 Task: Report junk the email   from Email0000000008 with a subject Subject0000000025. Block email   from Email0000000009 with a subject Subject0000000026. Download email   from Email0000000010 with a subject Subject0000000026. Open email in a new window   from Email0000000010 with a subject Subject0000000026. Translate email to English   from Email0000000010 with a subject Subject0000000027
Action: Mouse moved to (288, 488)
Screenshot: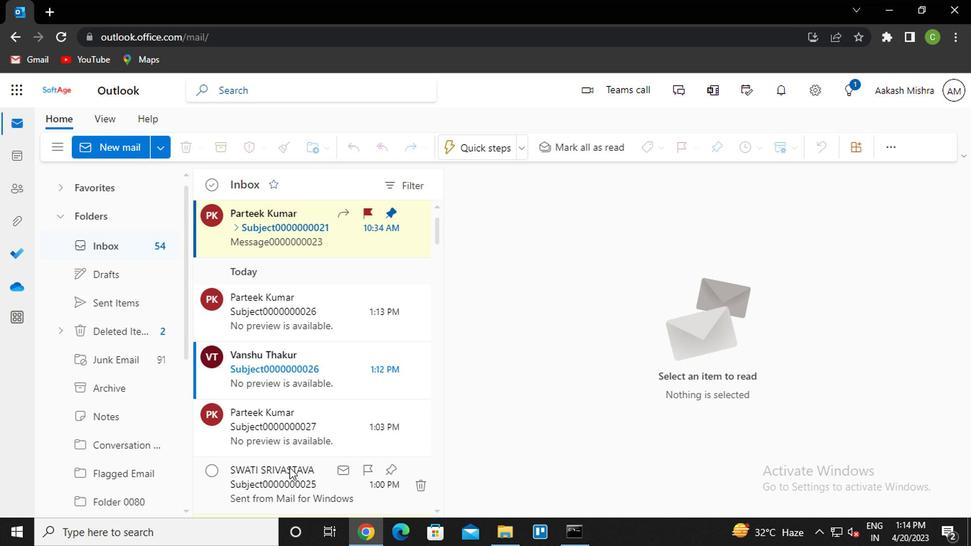 
Action: Mouse pressed left at (288, 488)
Screenshot: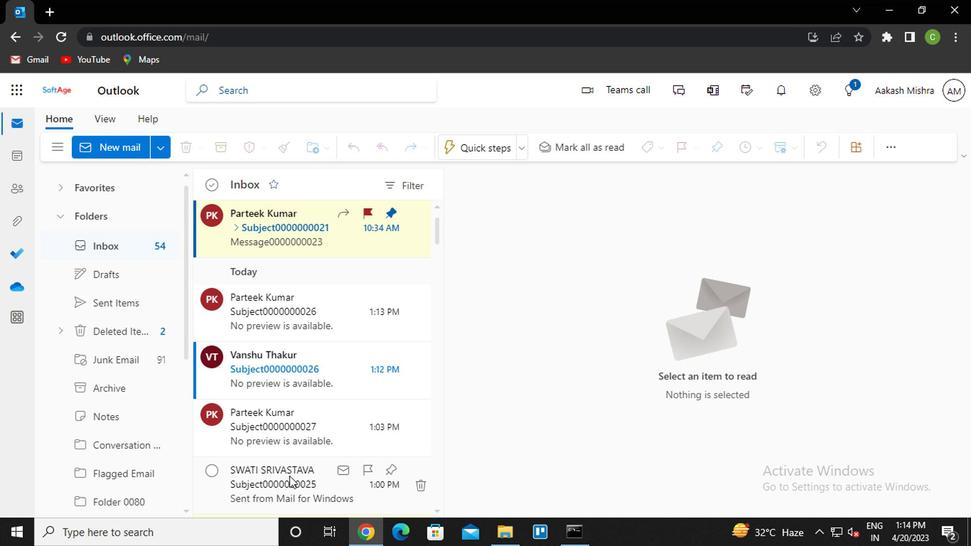 
Action: Mouse scrolled (288, 488) with delta (0, 0)
Screenshot: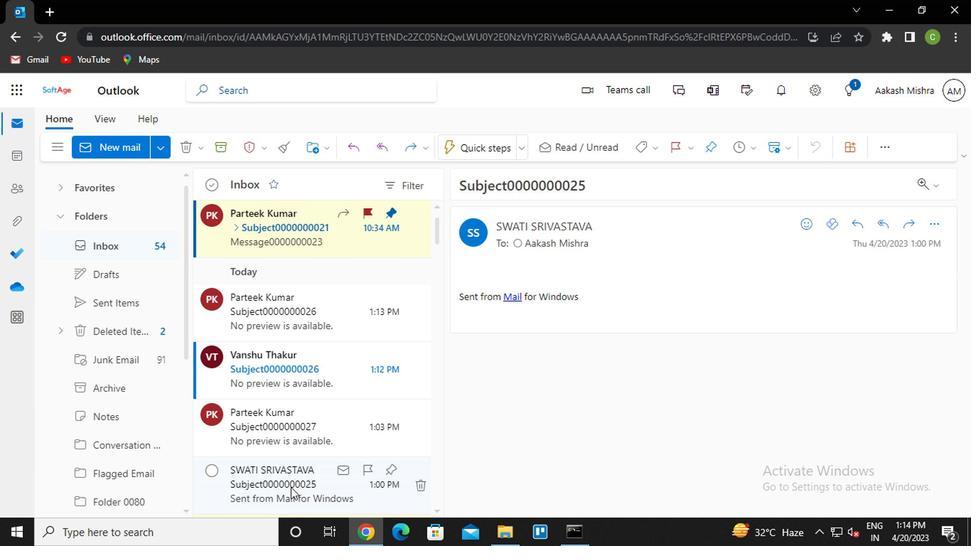 
Action: Mouse moved to (281, 414)
Screenshot: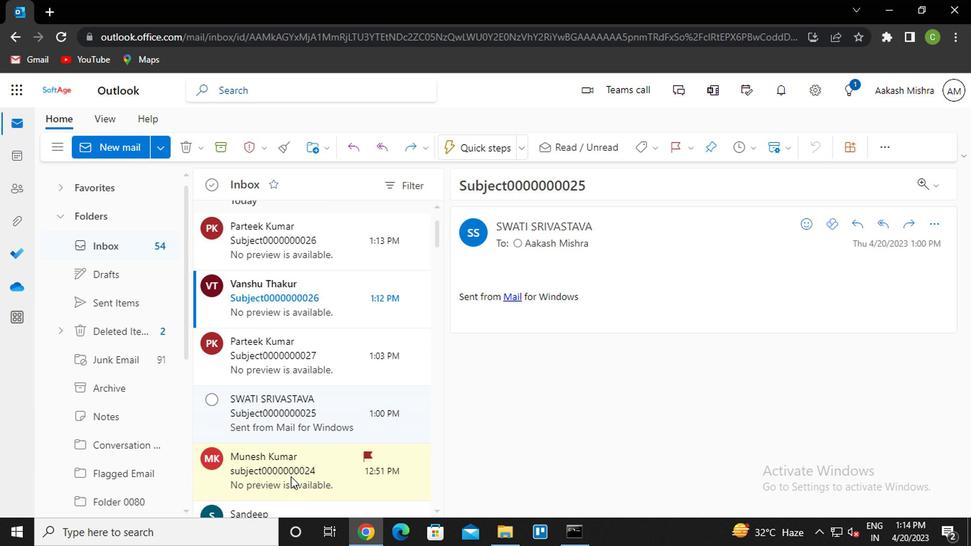
Action: Mouse pressed right at (281, 414)
Screenshot: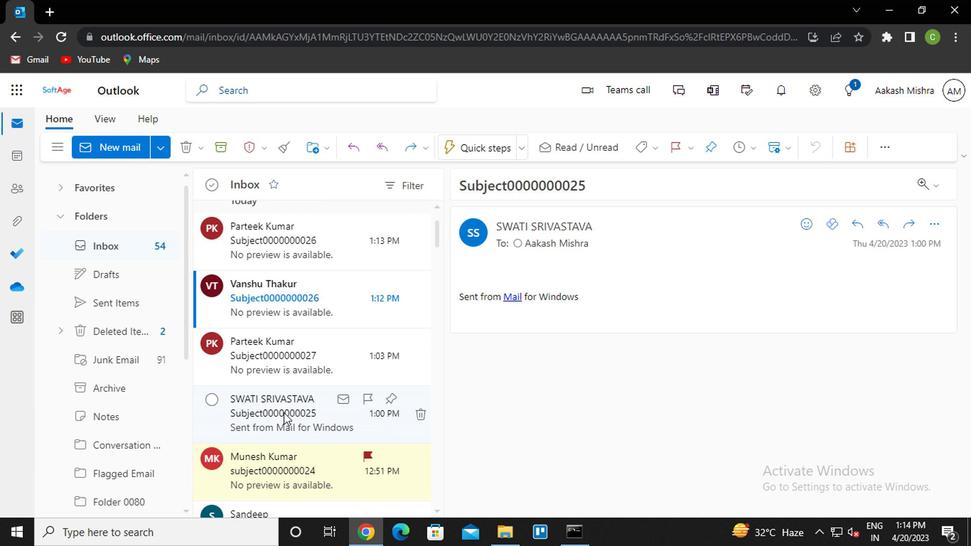 
Action: Mouse moved to (329, 419)
Screenshot: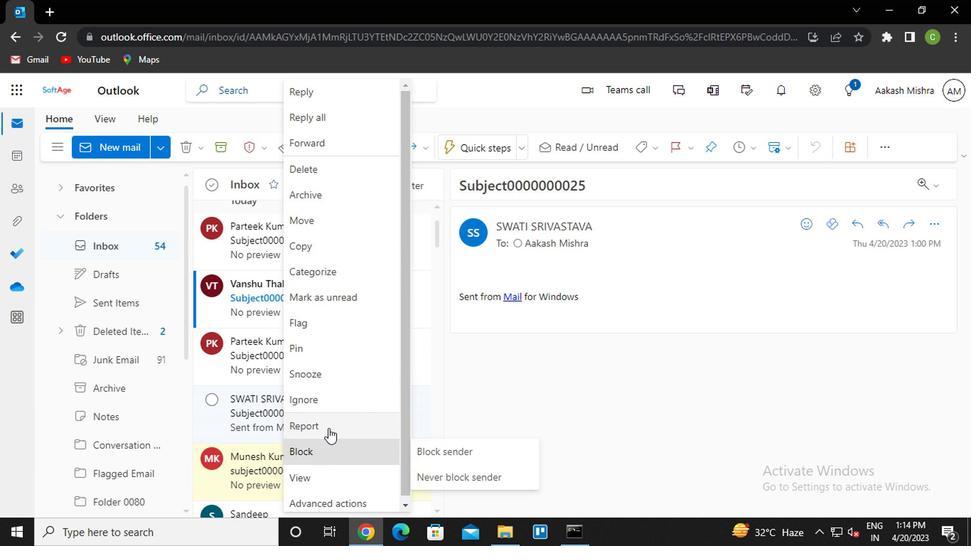 
Action: Mouse pressed left at (329, 419)
Screenshot: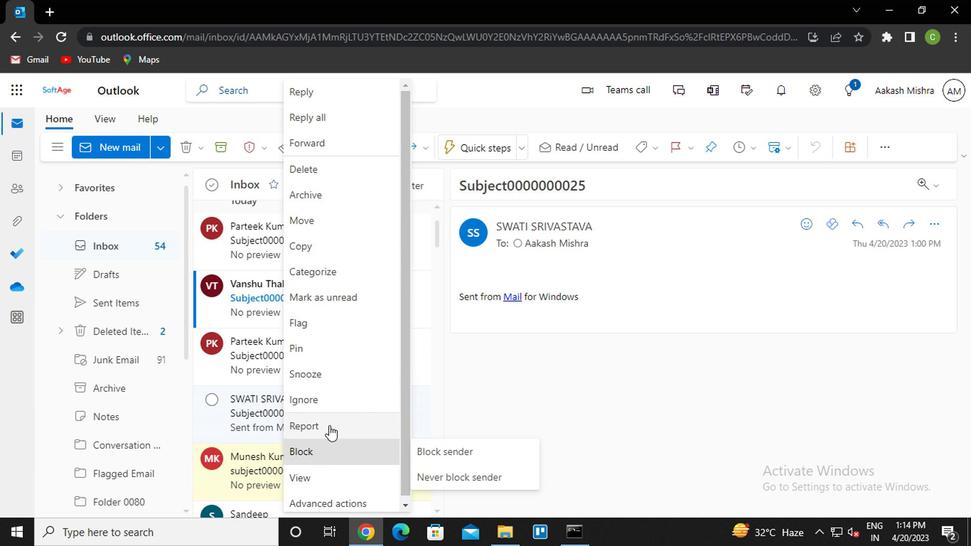 
Action: Mouse moved to (432, 430)
Screenshot: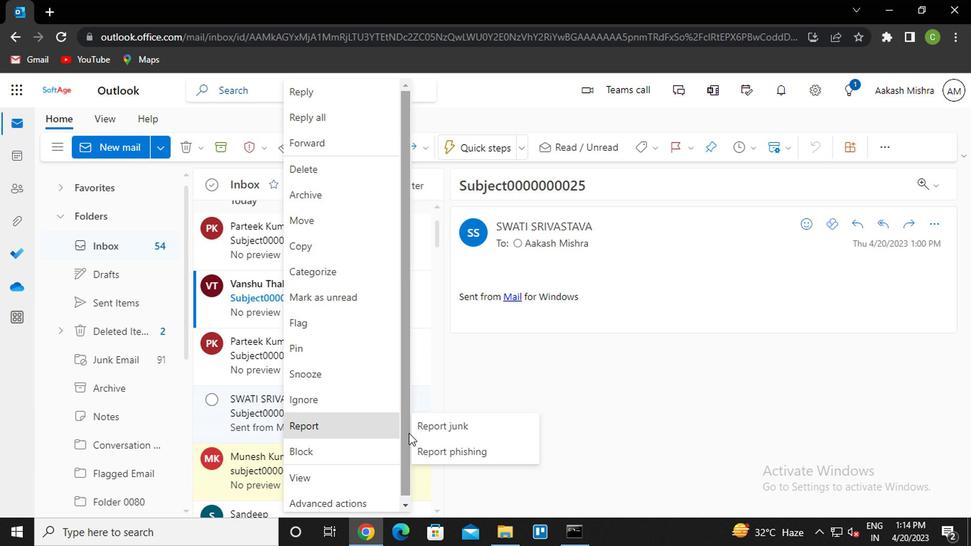 
Action: Mouse pressed left at (432, 430)
Screenshot: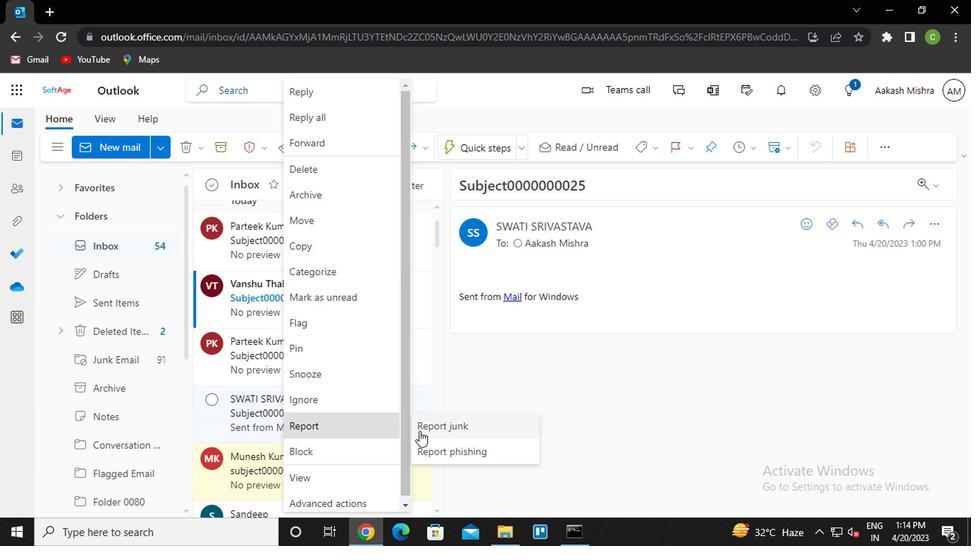 
Action: Mouse moved to (504, 356)
Screenshot: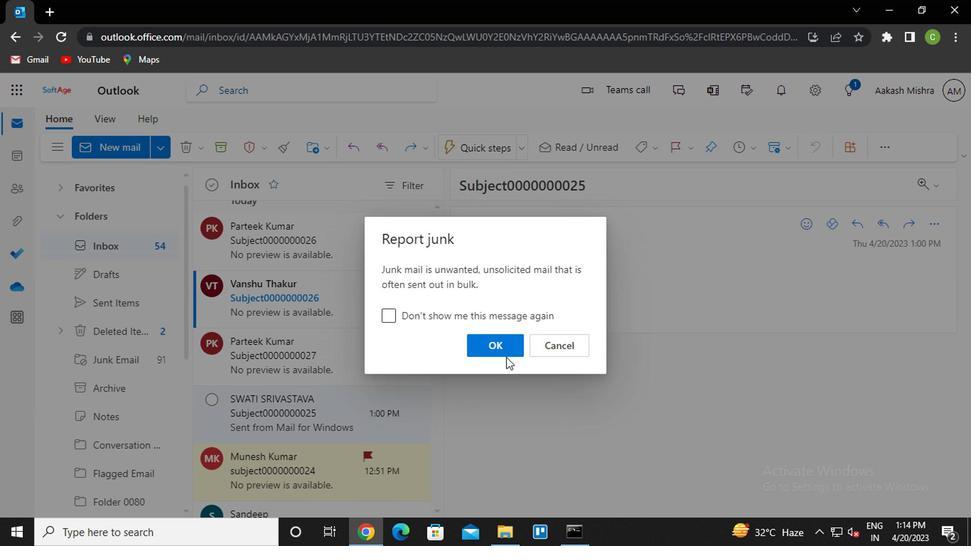 
Action: Mouse pressed left at (504, 356)
Screenshot: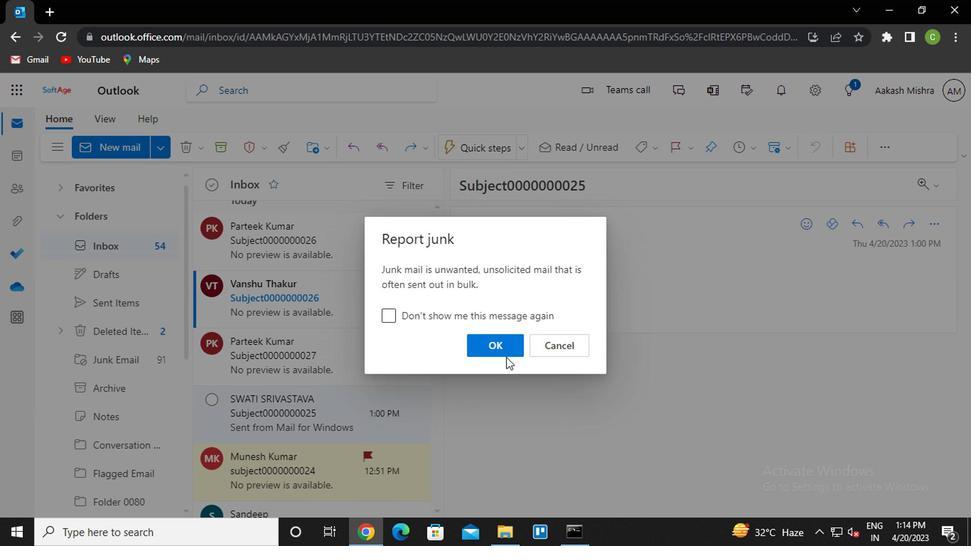
Action: Mouse moved to (309, 414)
Screenshot: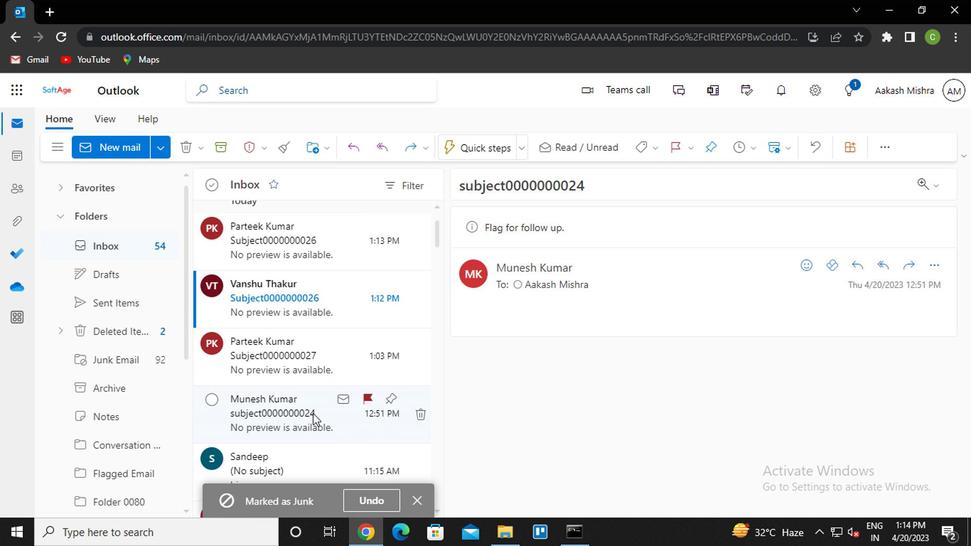 
Action: Mouse scrolled (309, 414) with delta (0, 0)
Screenshot: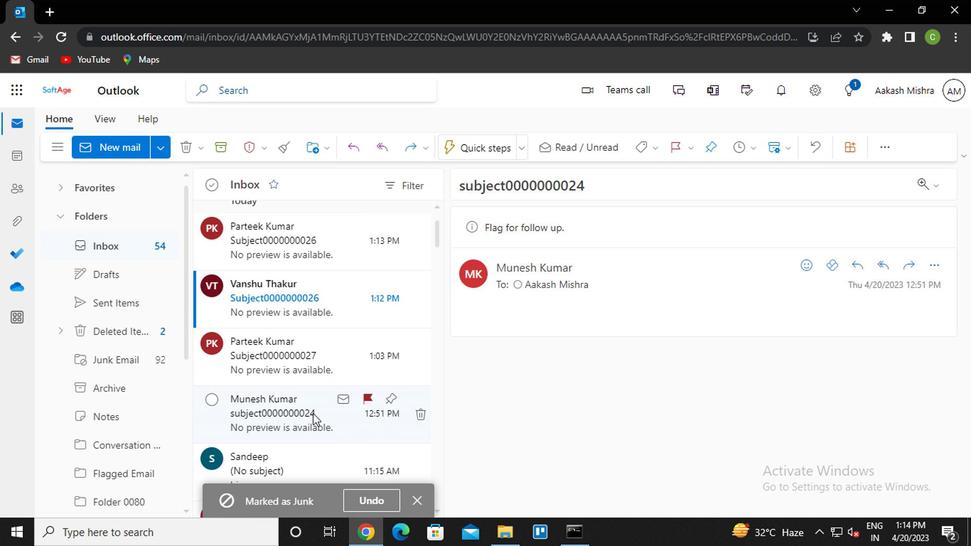 
Action: Mouse scrolled (309, 414) with delta (0, 0)
Screenshot: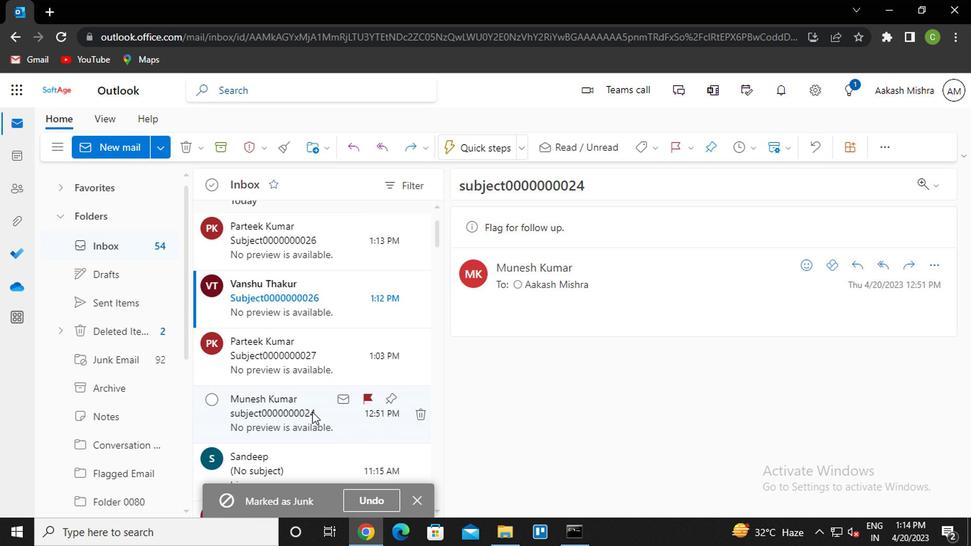 
Action: Mouse moved to (307, 378)
Screenshot: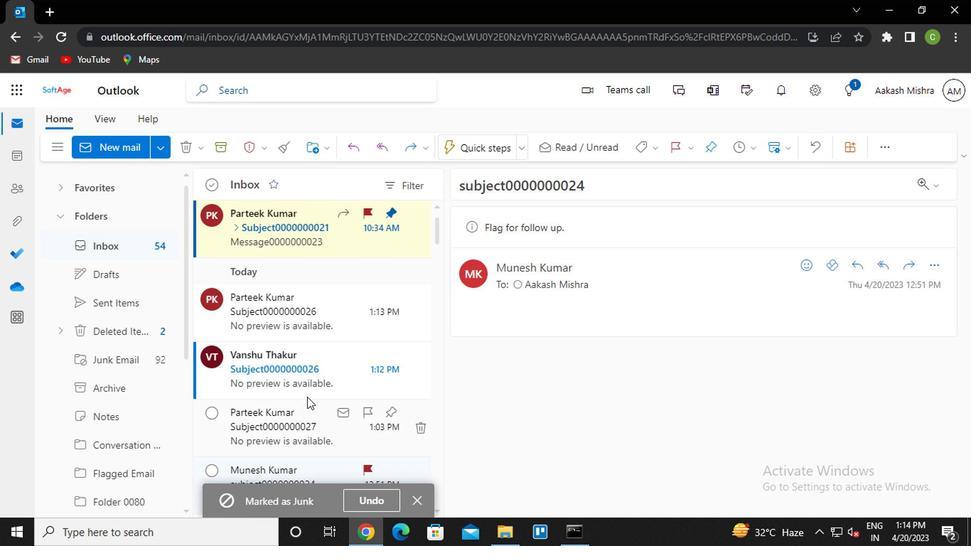 
Action: Mouse pressed left at (307, 378)
Screenshot: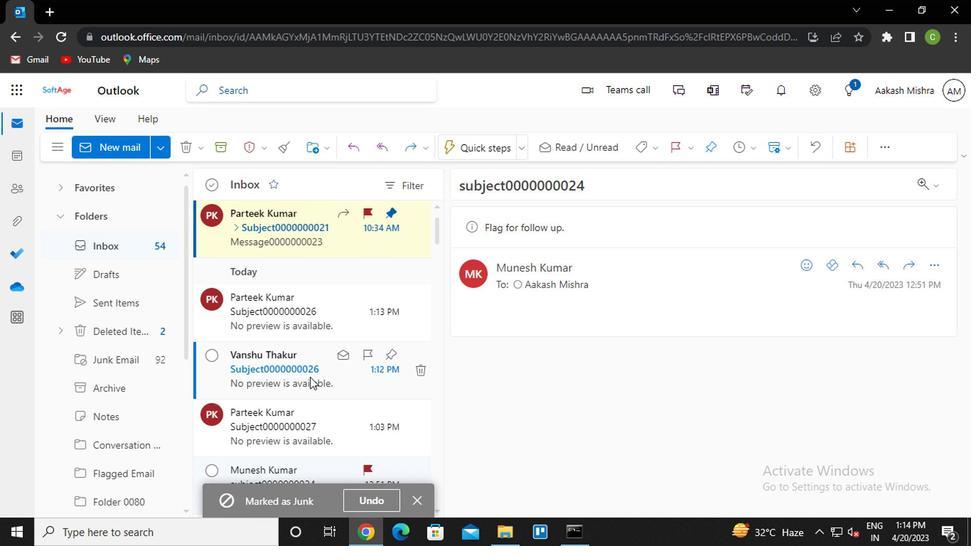 
Action: Mouse pressed right at (307, 378)
Screenshot: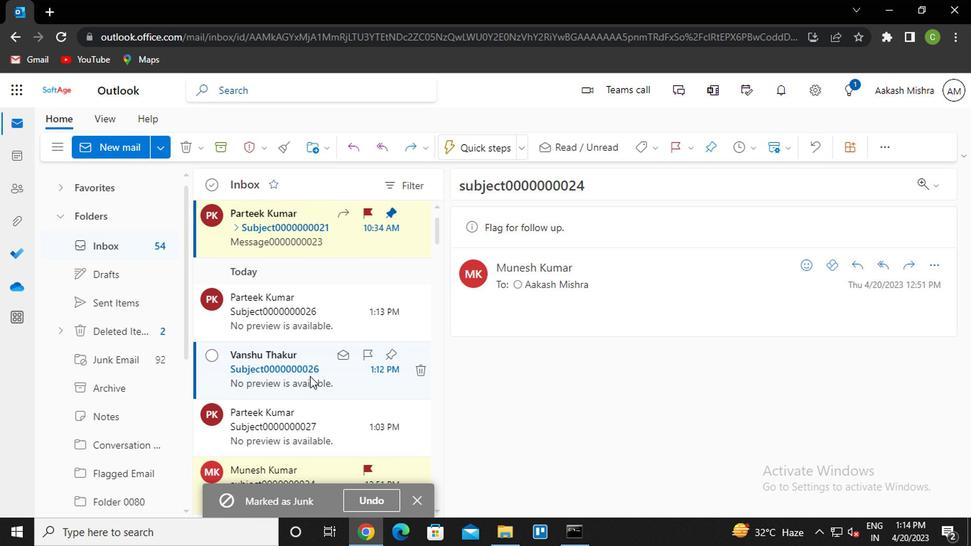 
Action: Mouse moved to (340, 453)
Screenshot: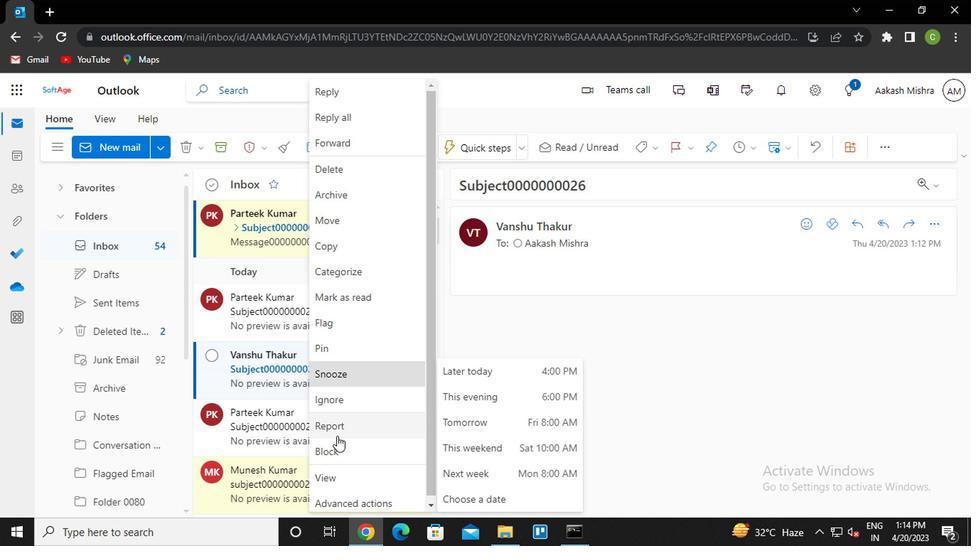 
Action: Mouse pressed left at (340, 453)
Screenshot: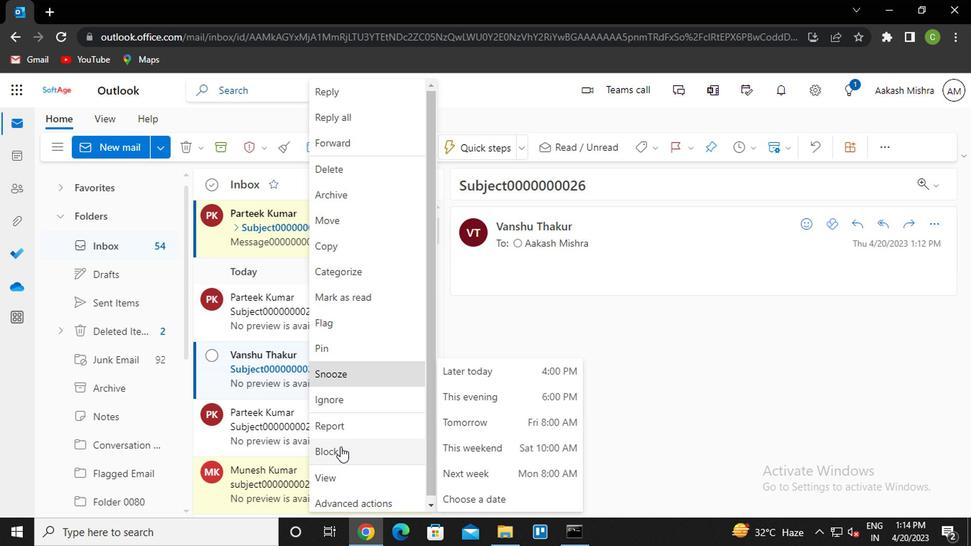 
Action: Mouse moved to (494, 447)
Screenshot: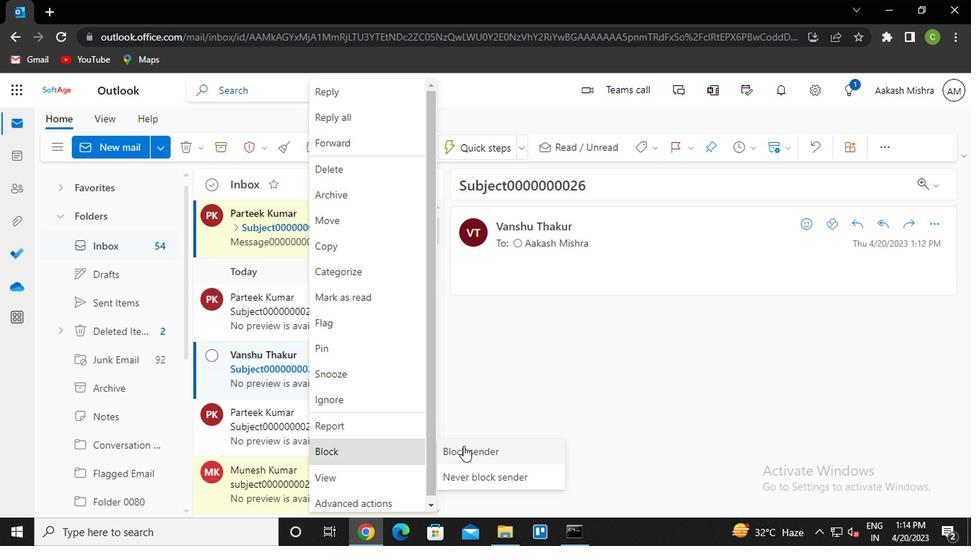 
Action: Mouse pressed left at (494, 447)
Screenshot: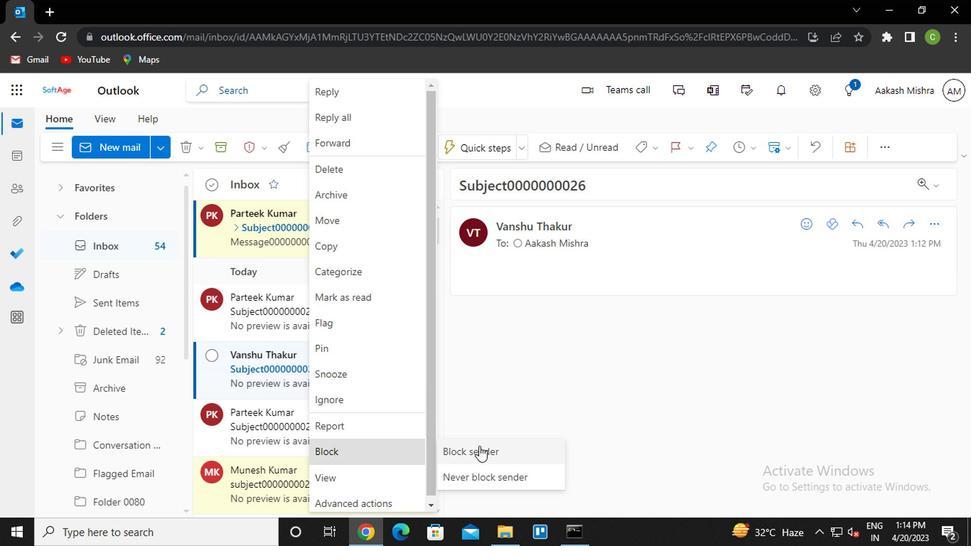 
Action: Mouse moved to (502, 344)
Screenshot: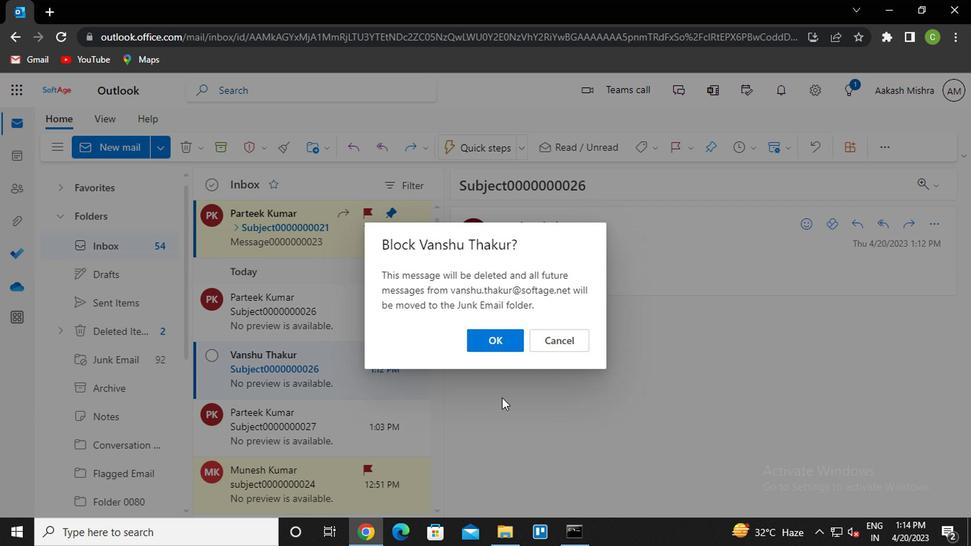 
Action: Mouse pressed left at (502, 344)
Screenshot: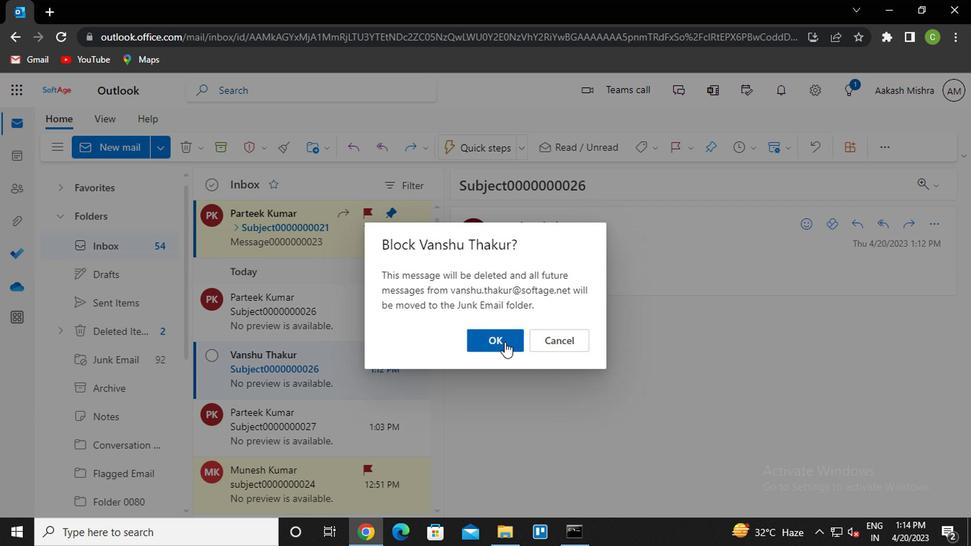 
Action: Mouse moved to (299, 328)
Screenshot: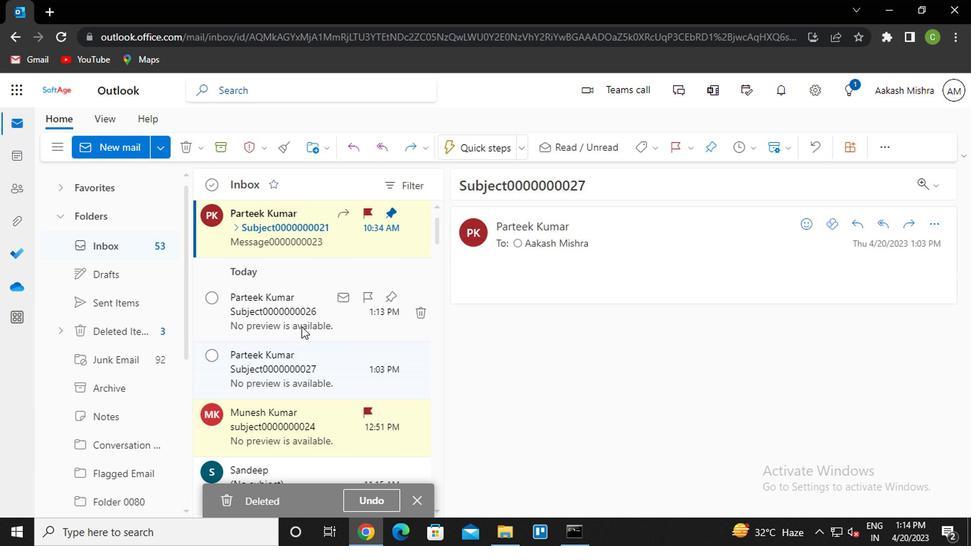 
Action: Mouse pressed left at (299, 328)
Screenshot: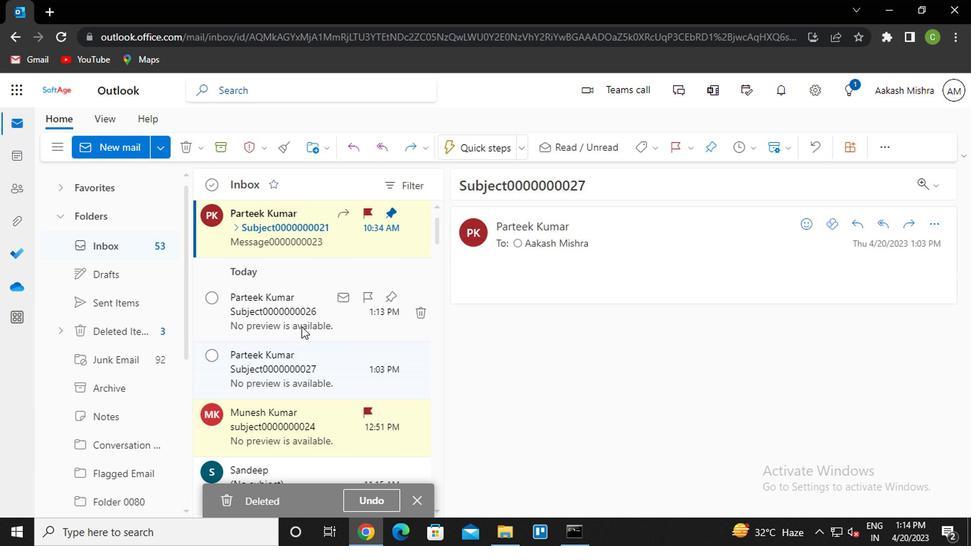 
Action: Mouse moved to (928, 267)
Screenshot: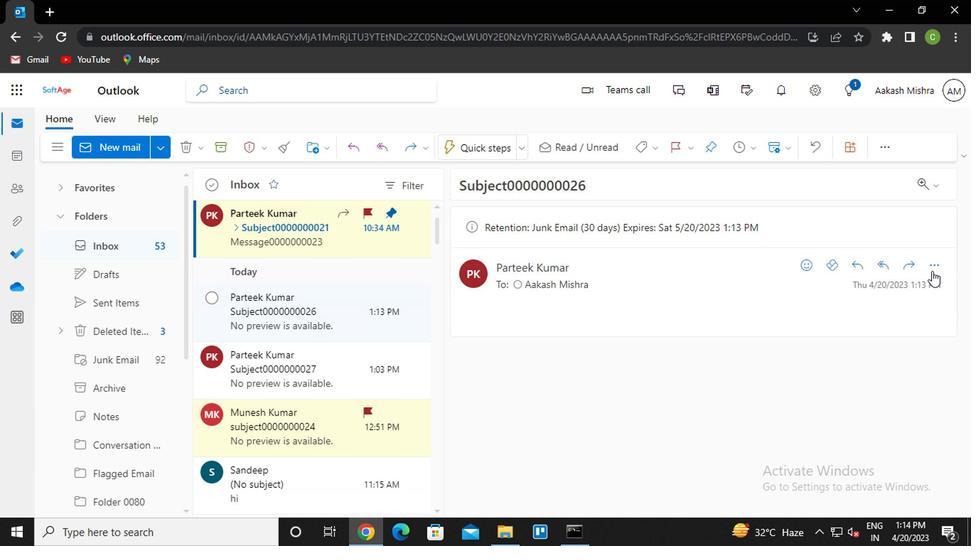 
Action: Mouse pressed left at (928, 267)
Screenshot: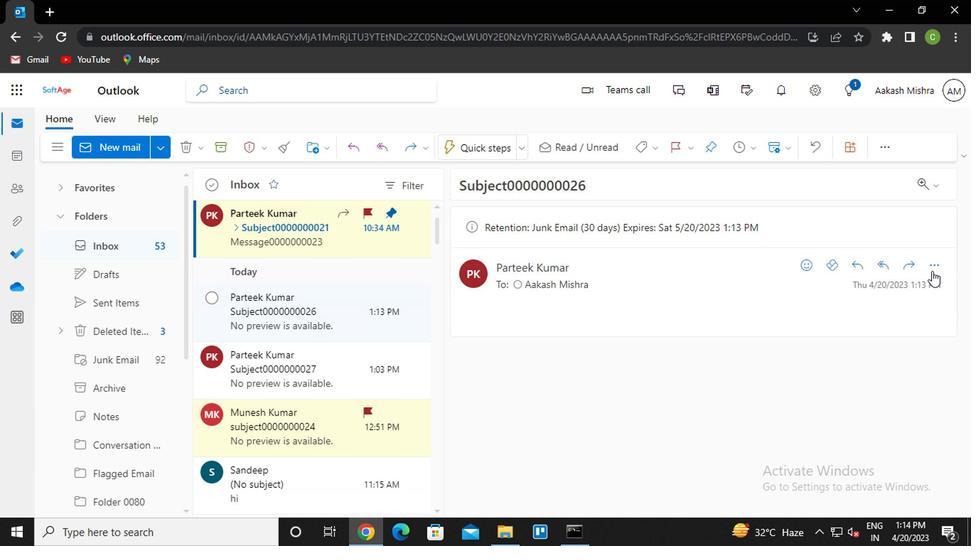 
Action: Mouse moved to (831, 379)
Screenshot: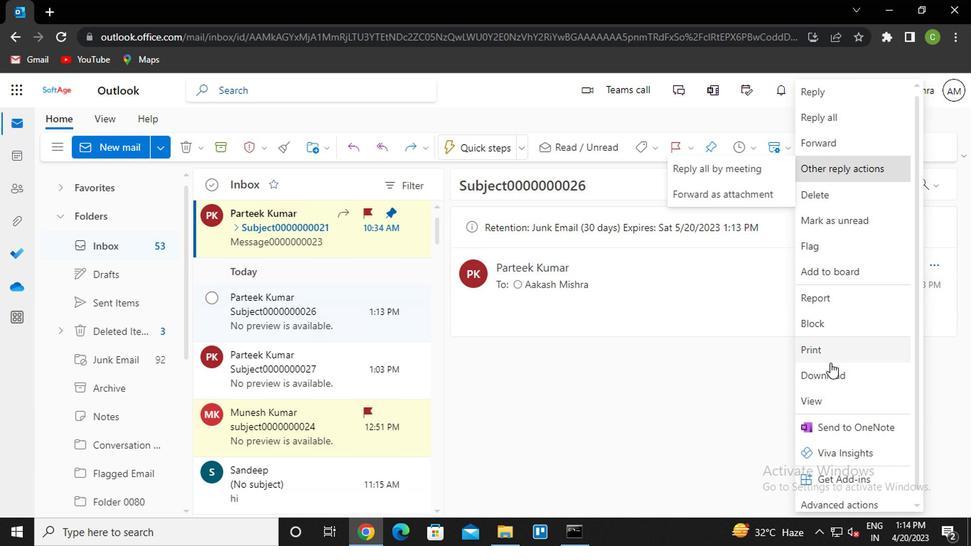
Action: Mouse pressed left at (831, 379)
Screenshot: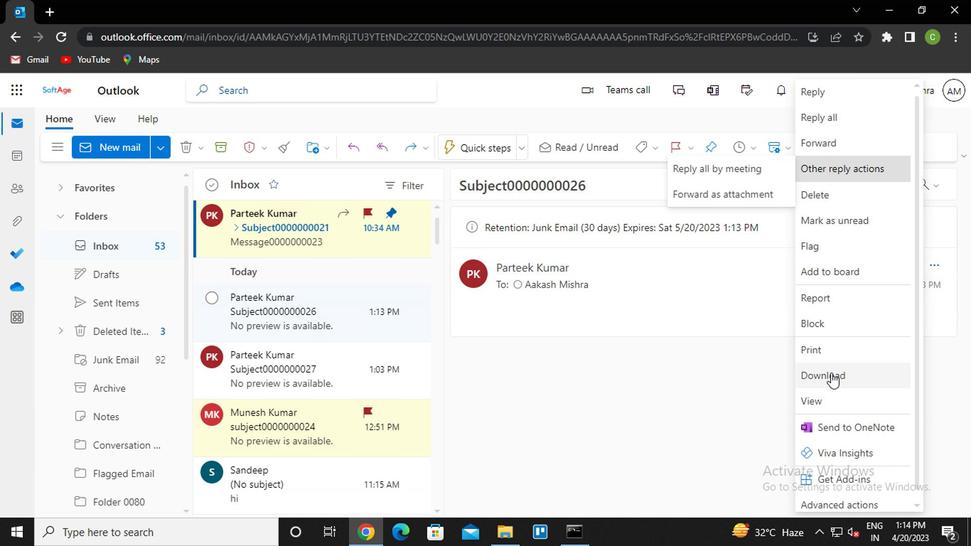
Action: Mouse moved to (924, 267)
Screenshot: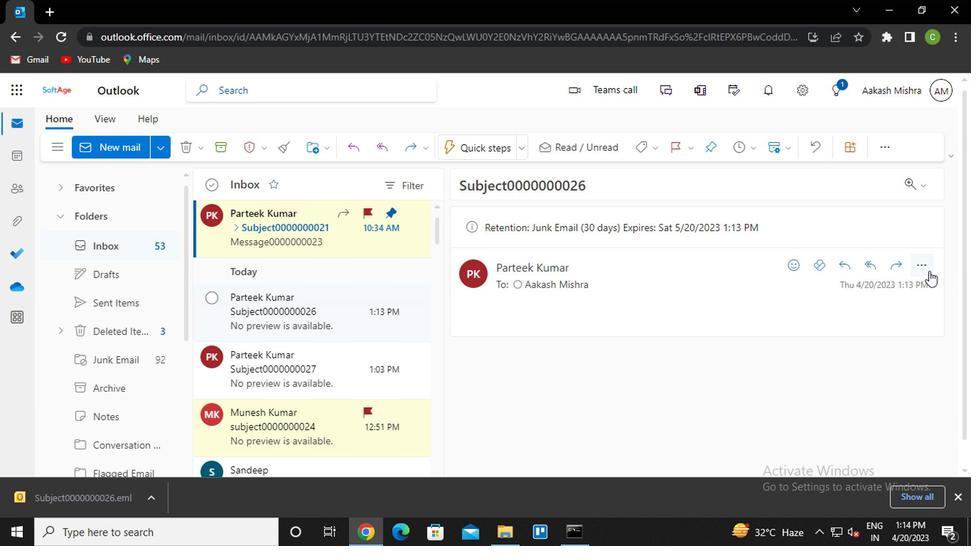 
Action: Mouse pressed left at (924, 267)
Screenshot: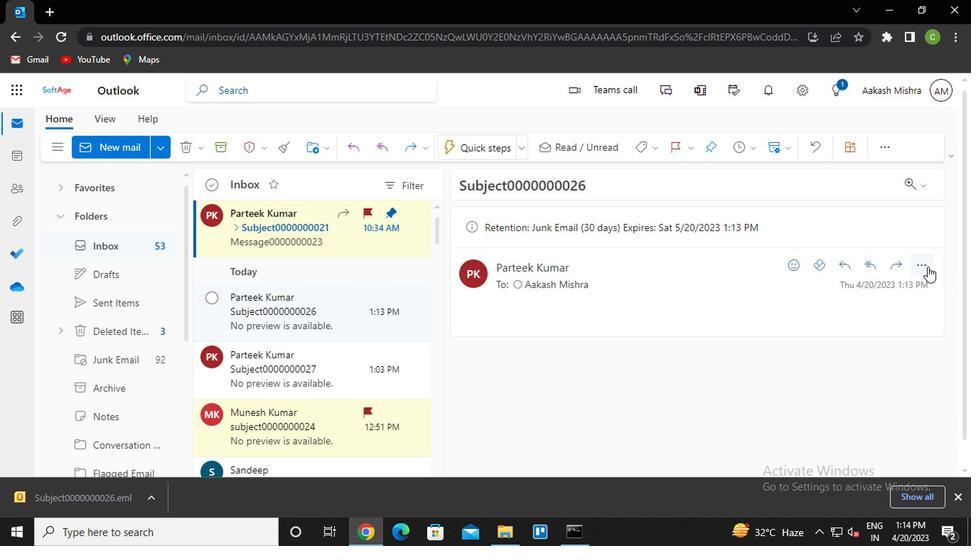 
Action: Mouse moved to (747, 383)
Screenshot: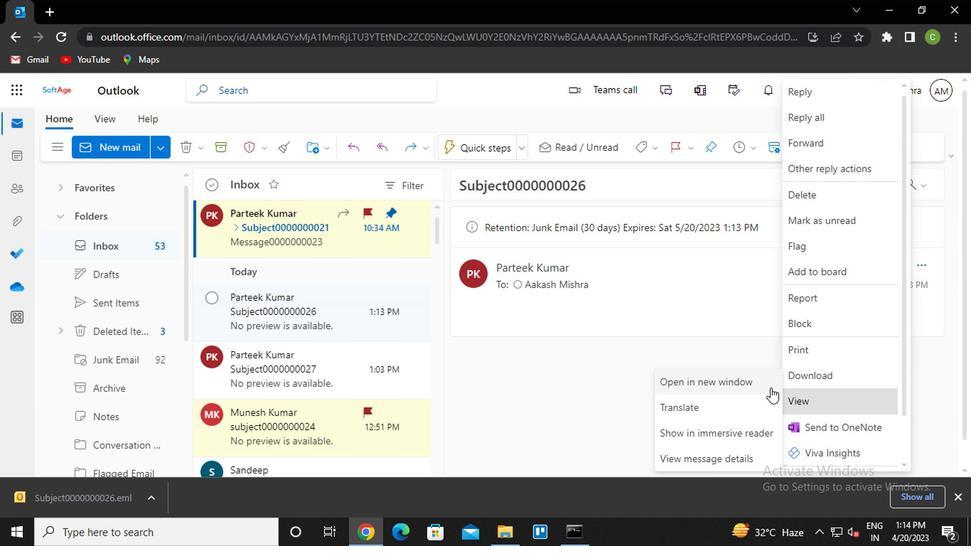 
Action: Mouse pressed left at (747, 383)
Screenshot: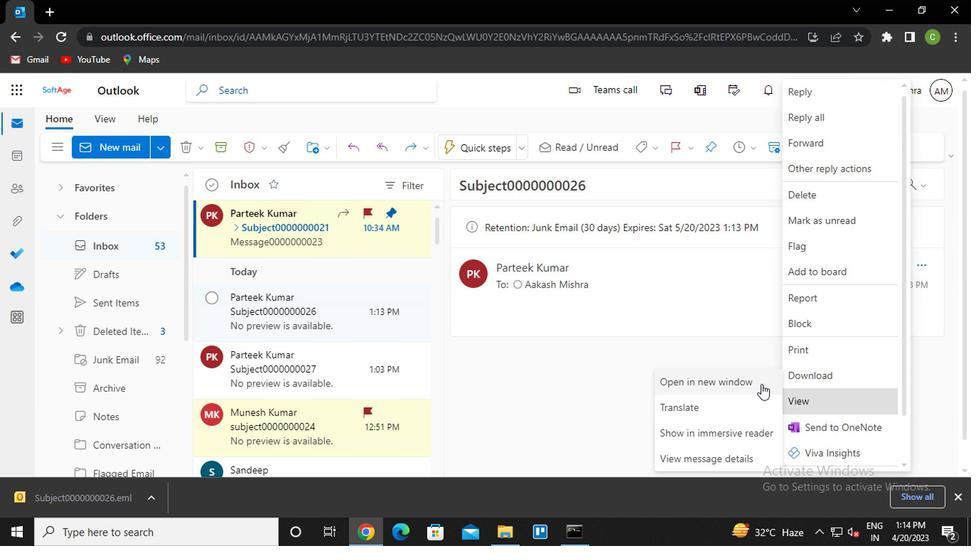 
Action: Mouse moved to (425, 236)
Screenshot: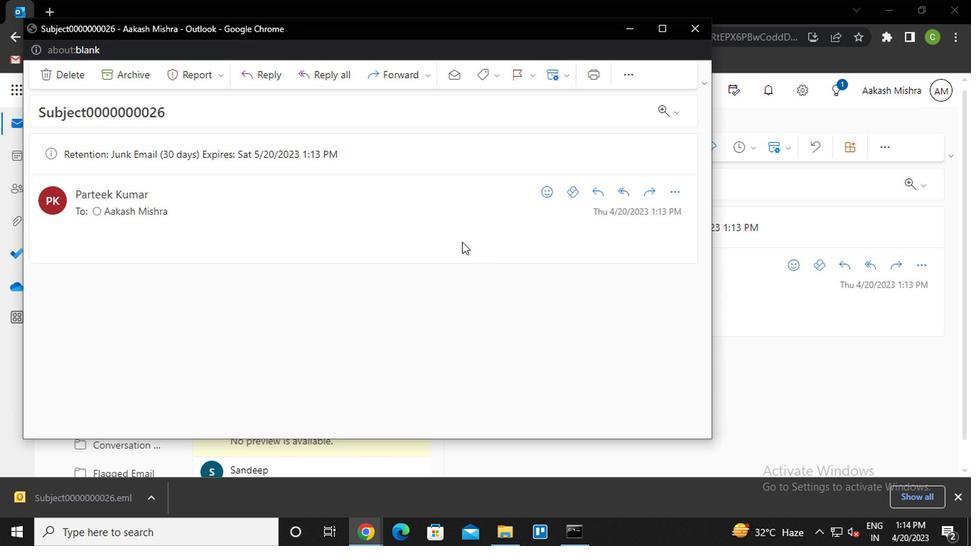 
Action: Mouse scrolled (425, 237) with delta (0, 1)
Screenshot: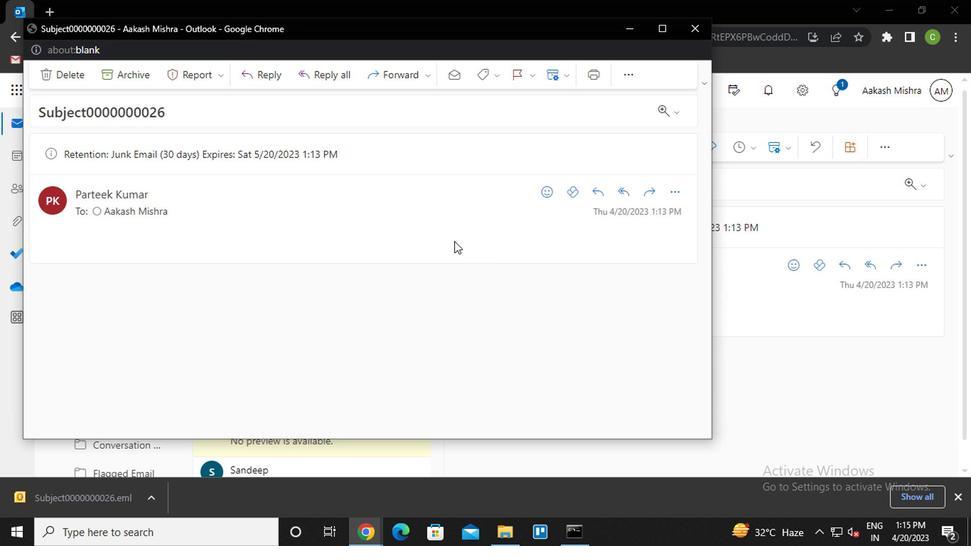 
Action: Mouse scrolled (425, 237) with delta (0, 1)
Screenshot: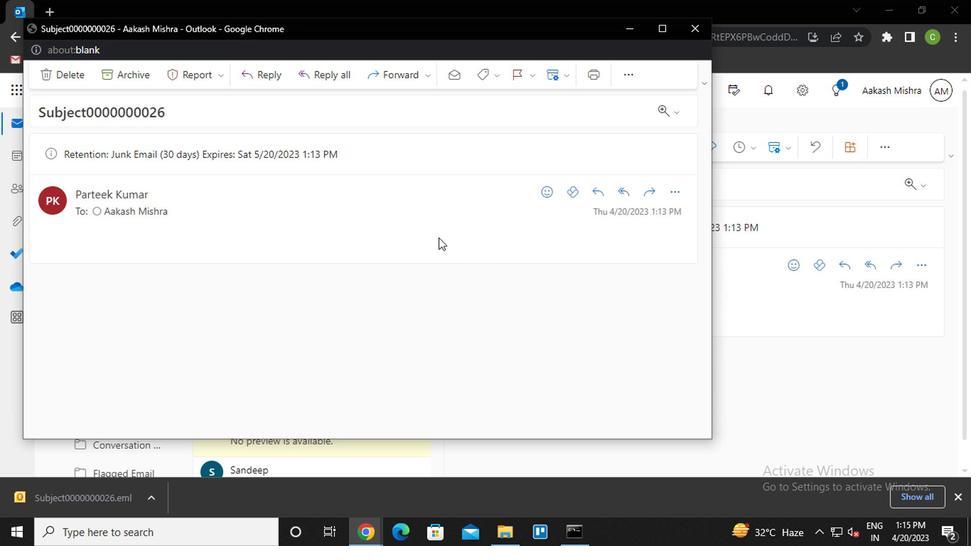 
Action: Mouse moved to (692, 34)
Screenshot: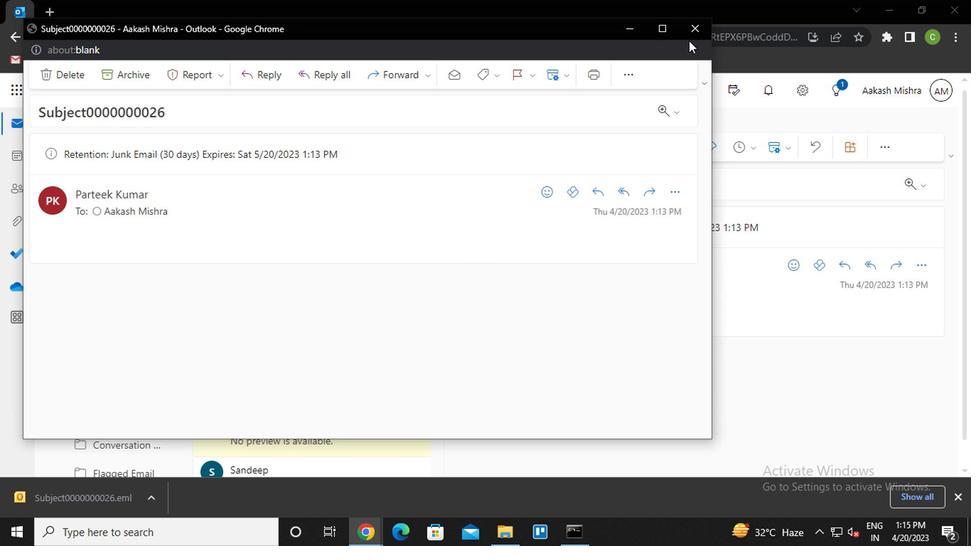 
Action: Mouse pressed left at (692, 34)
Screenshot: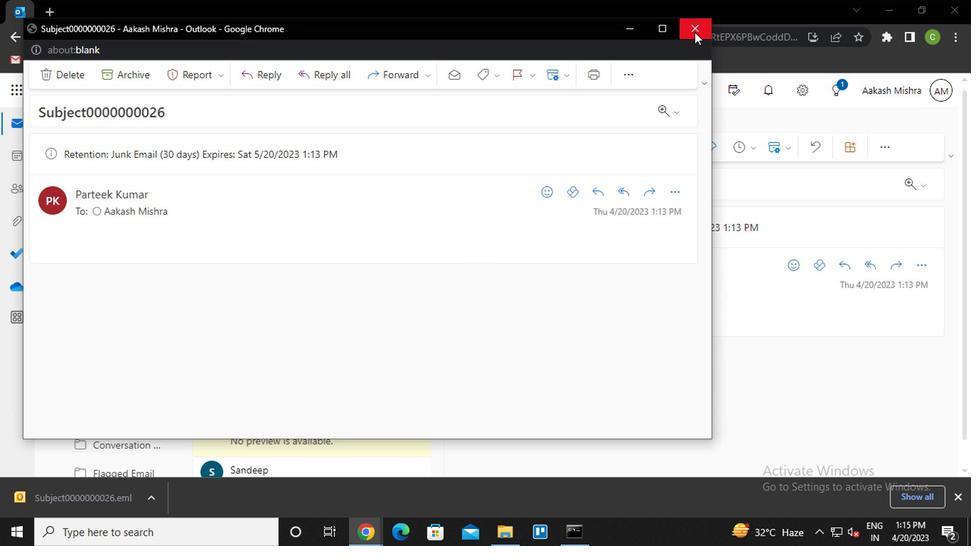 
Action: Mouse moved to (919, 263)
Screenshot: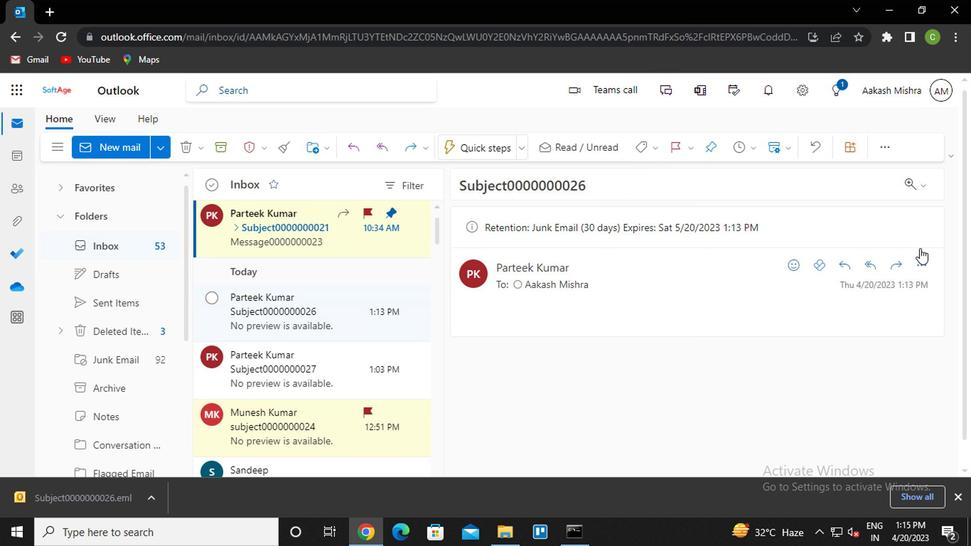 
Action: Mouse pressed left at (919, 263)
Screenshot: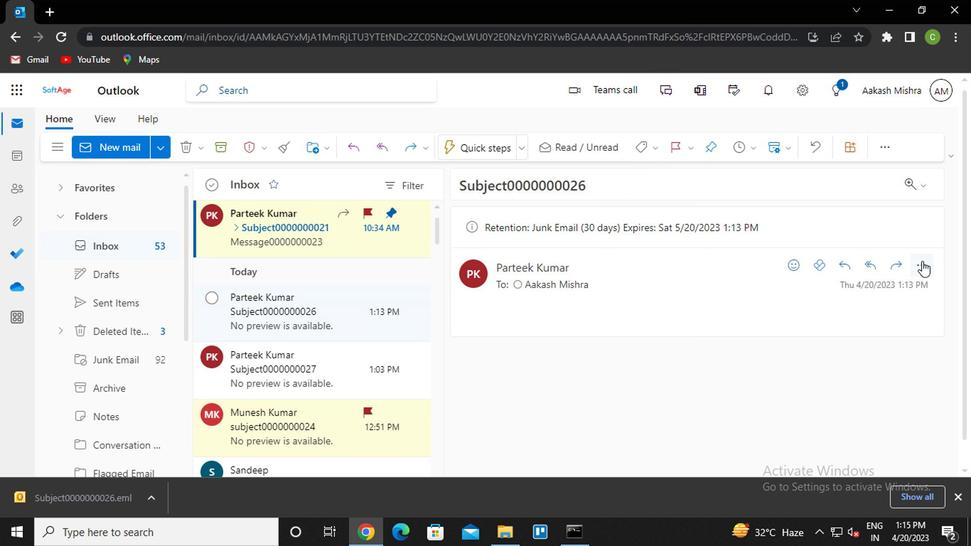 
Action: Mouse moved to (806, 403)
Screenshot: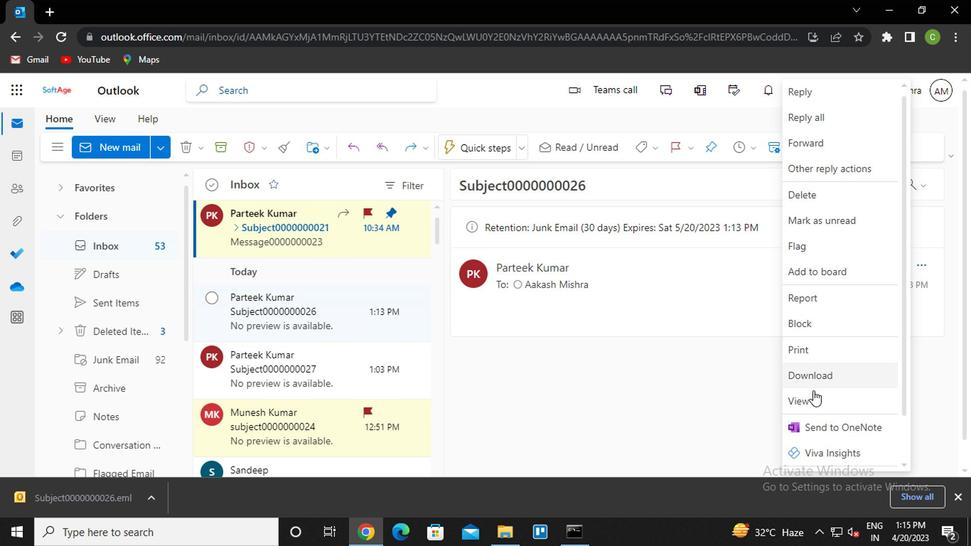 
Action: Mouse pressed left at (806, 403)
Screenshot: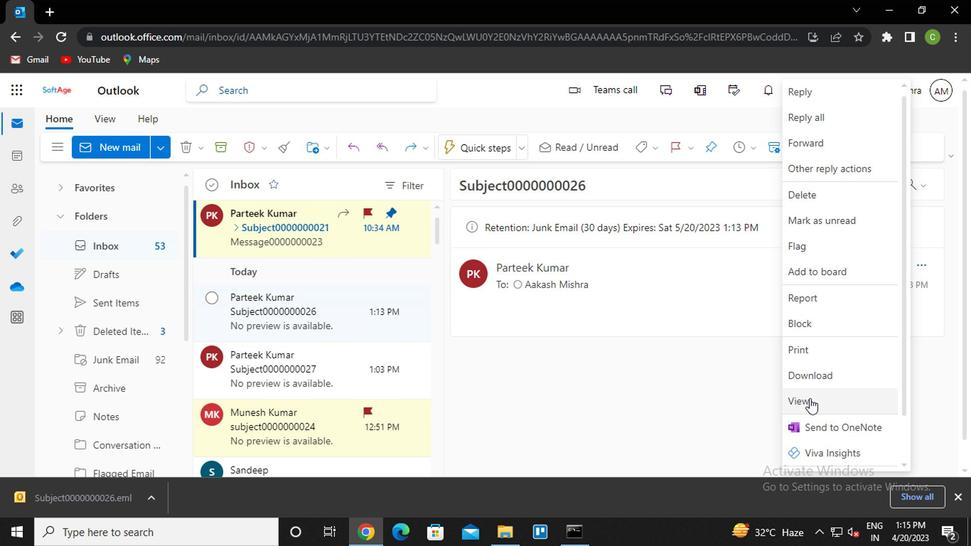 
Action: Mouse moved to (728, 410)
Screenshot: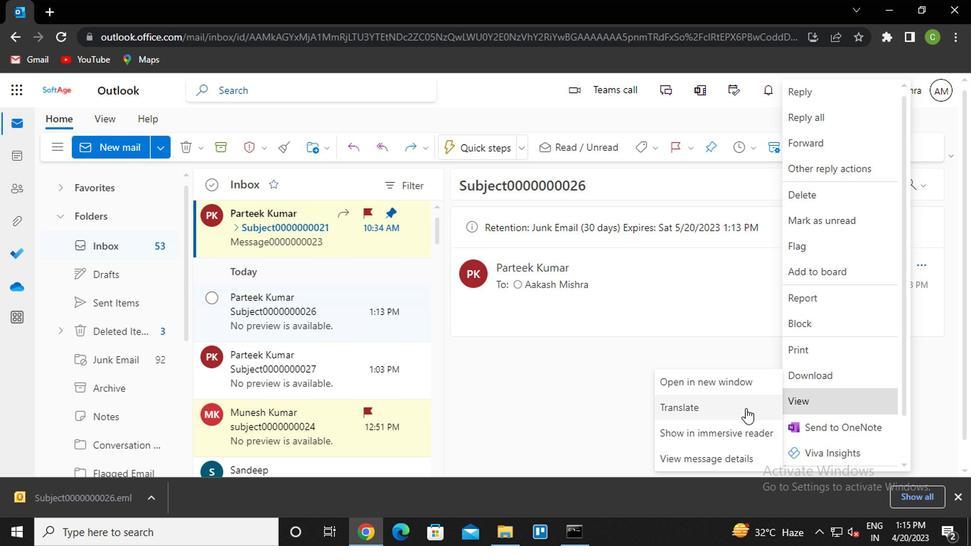 
Action: Mouse pressed left at (728, 410)
Screenshot: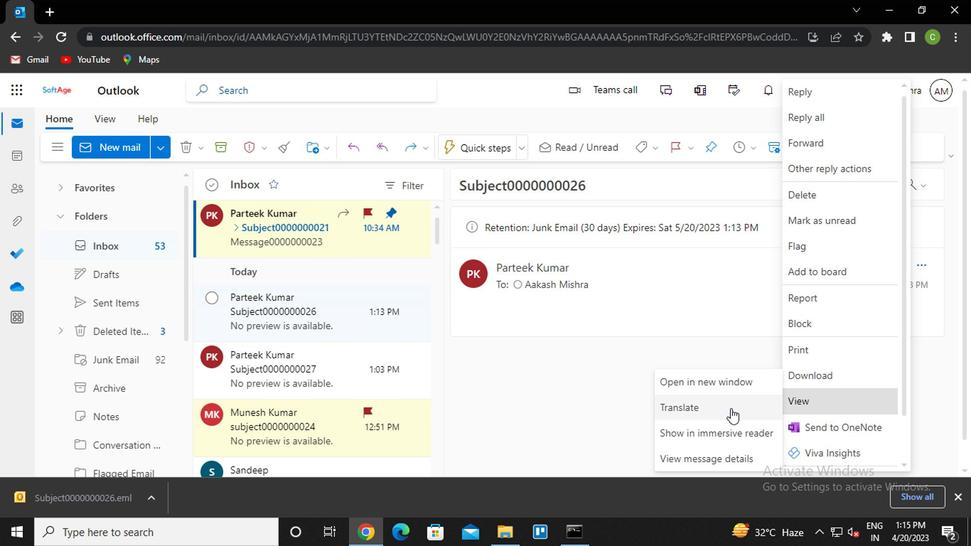 
Action: Mouse moved to (631, 373)
Screenshot: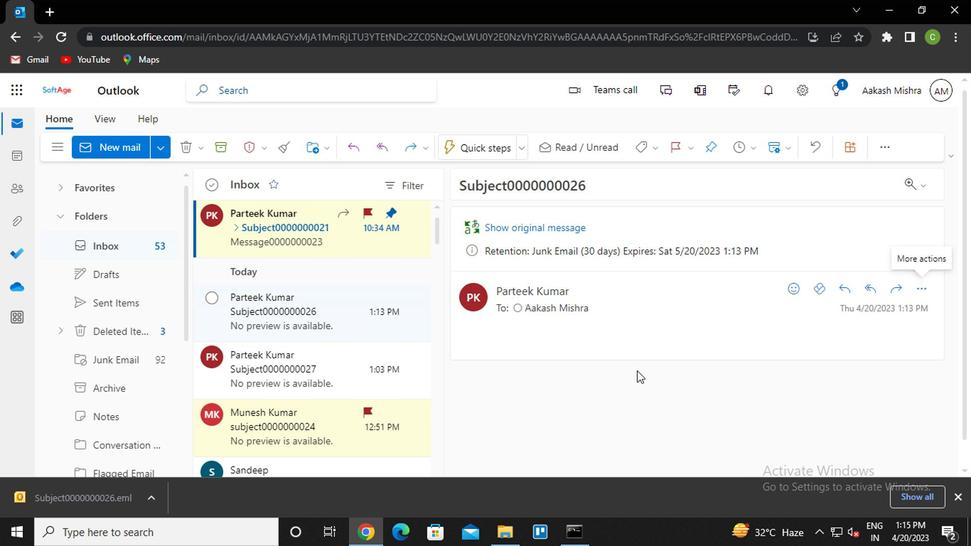
Action: Key pressed <Key.f8>
Screenshot: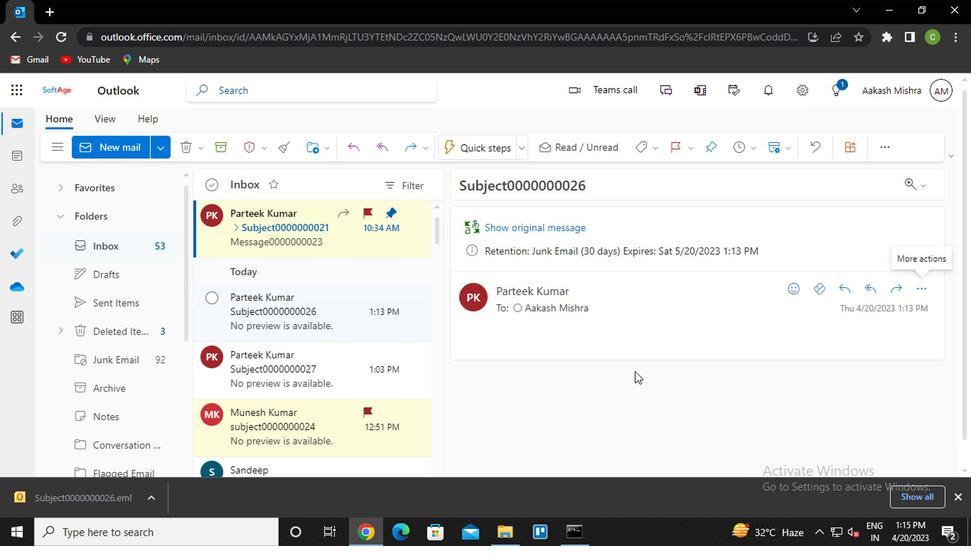 
